 Task: Add a condition where "Channel Is not Voicemail" in pending tickets.
Action: Mouse pressed left at (176, 385)
Screenshot: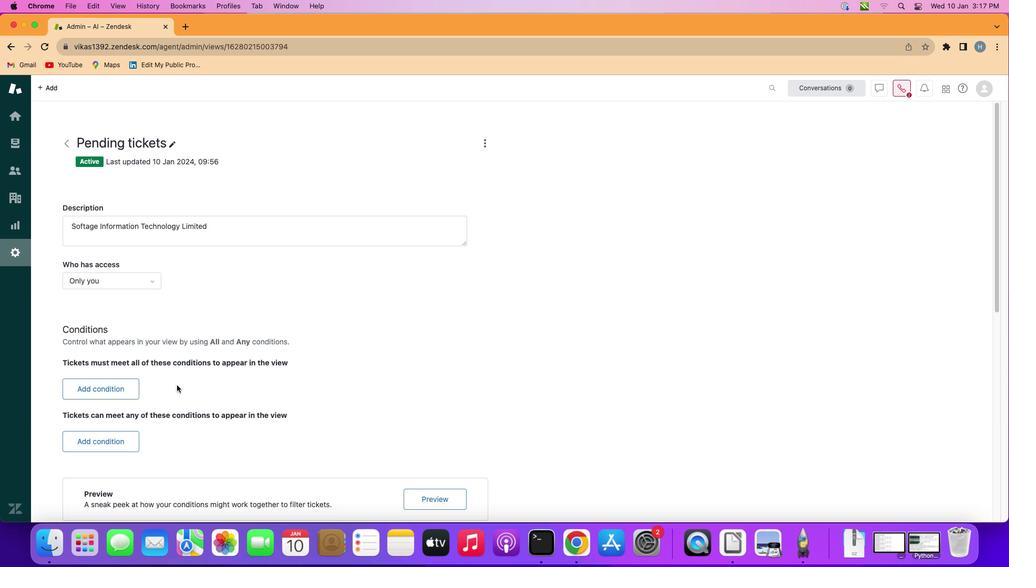 
Action: Mouse moved to (116, 387)
Screenshot: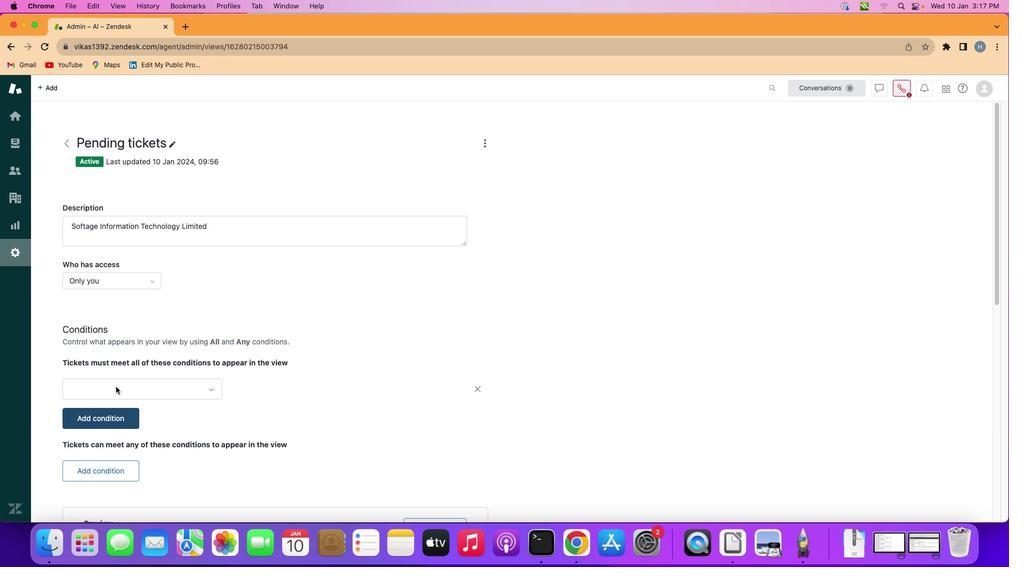 
Action: Mouse pressed left at (116, 387)
Screenshot: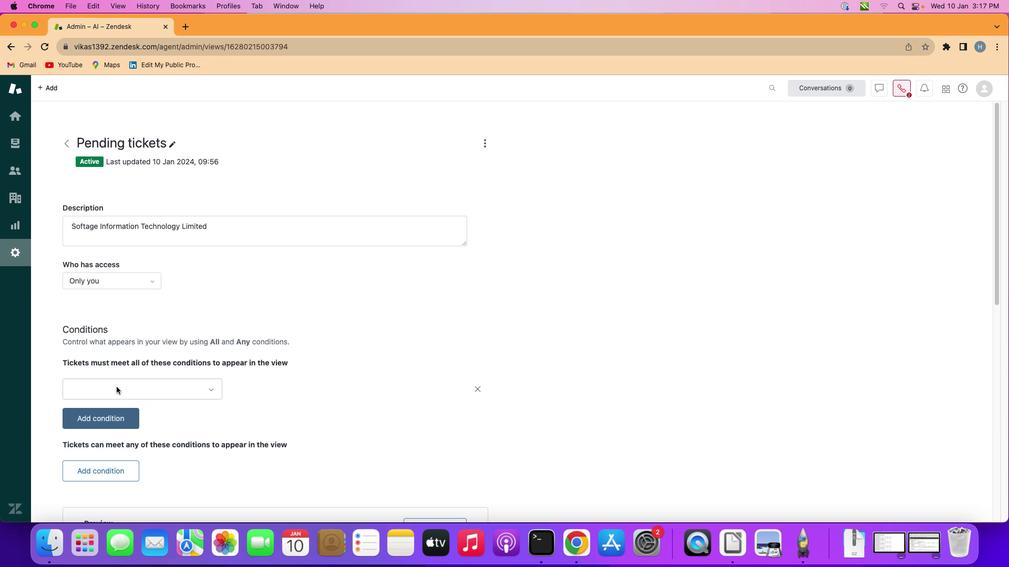 
Action: Mouse moved to (127, 387)
Screenshot: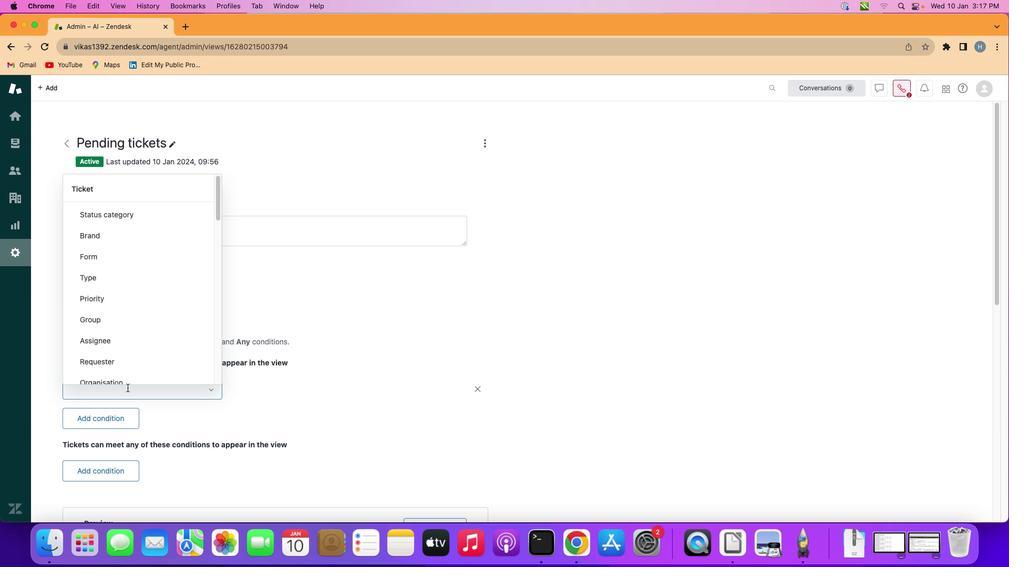
Action: Mouse pressed left at (127, 387)
Screenshot: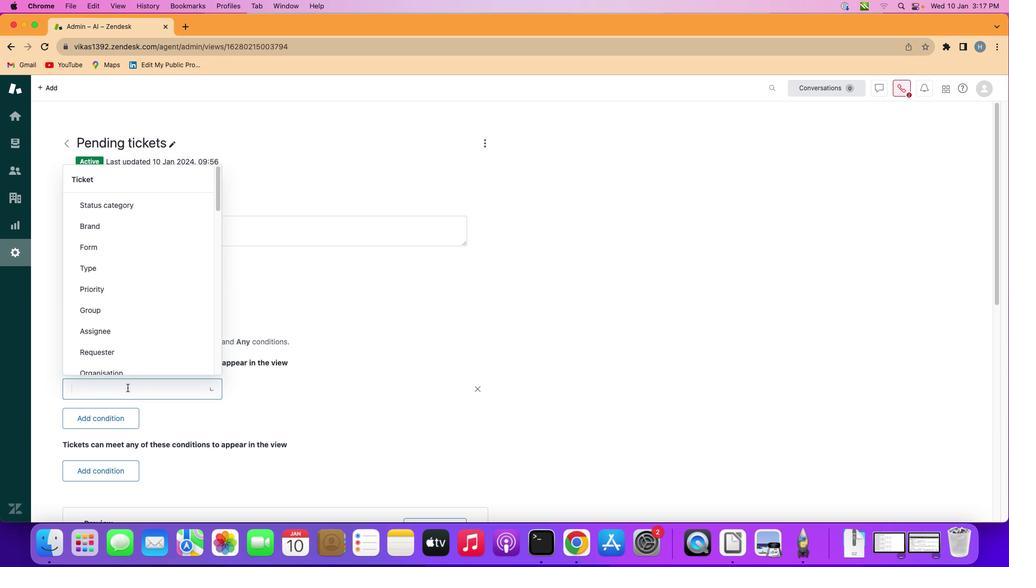 
Action: Mouse moved to (141, 317)
Screenshot: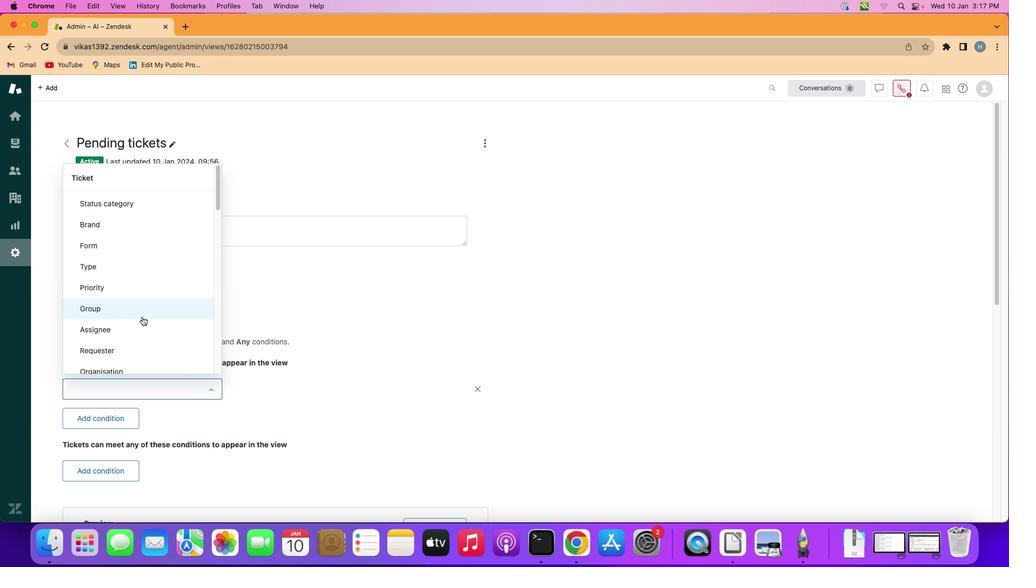 
Action: Mouse scrolled (141, 317) with delta (0, 0)
Screenshot: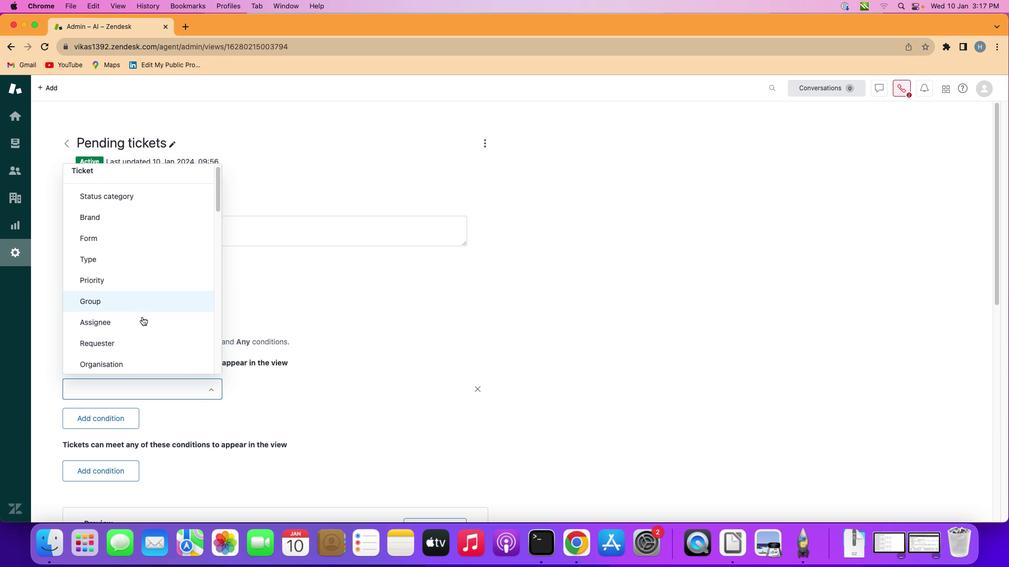 
Action: Mouse scrolled (141, 317) with delta (0, 0)
Screenshot: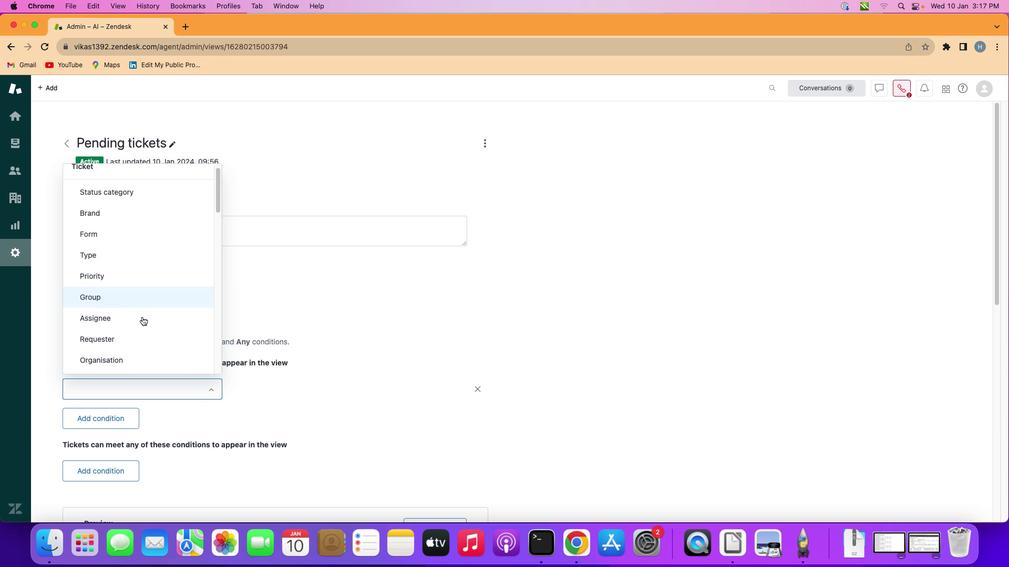 
Action: Mouse scrolled (141, 317) with delta (0, 0)
Screenshot: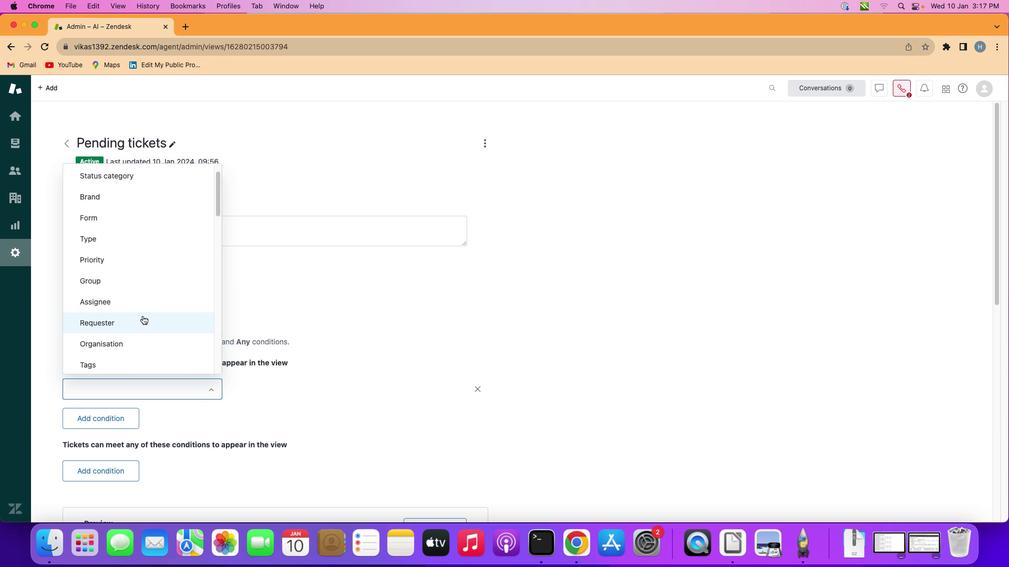 
Action: Mouse moved to (142, 316)
Screenshot: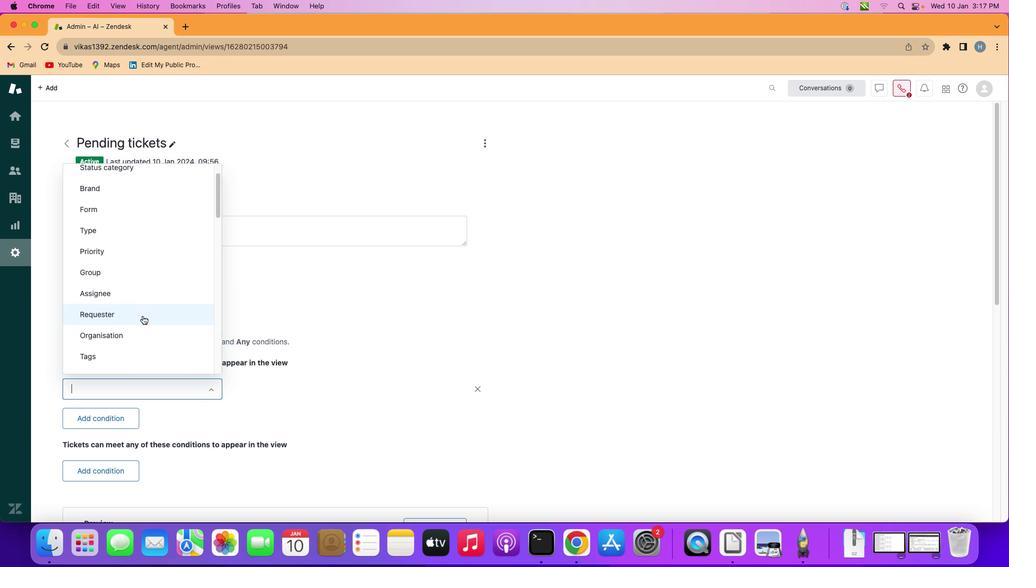 
Action: Mouse scrolled (142, 316) with delta (0, 0)
Screenshot: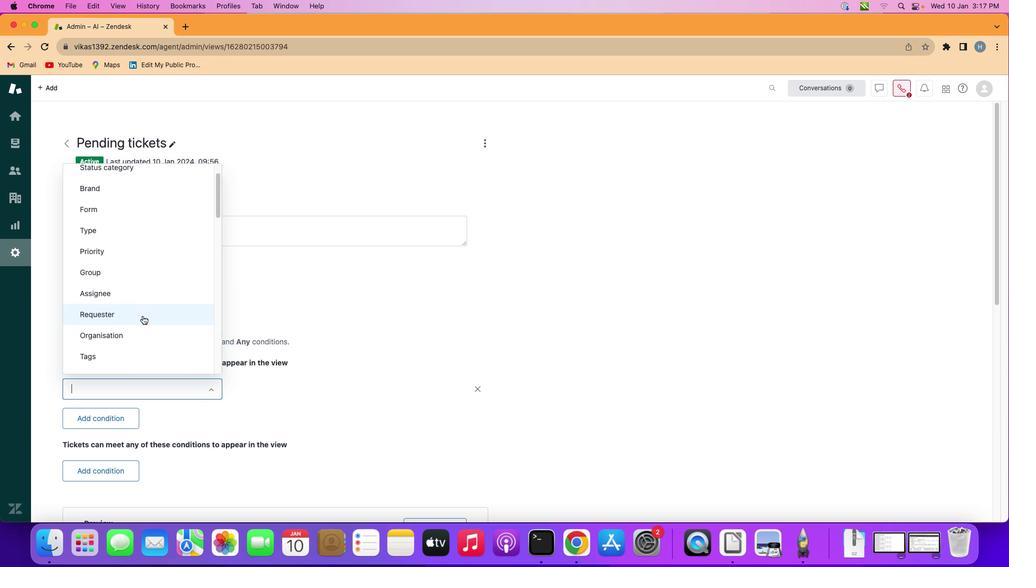 
Action: Mouse moved to (142, 315)
Screenshot: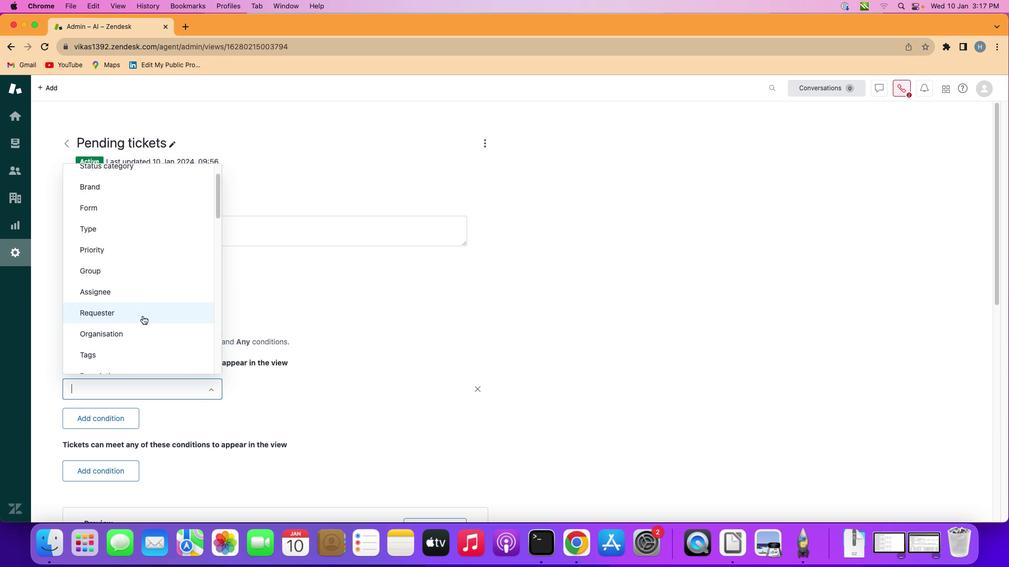 
Action: Mouse scrolled (142, 315) with delta (0, 0)
Screenshot: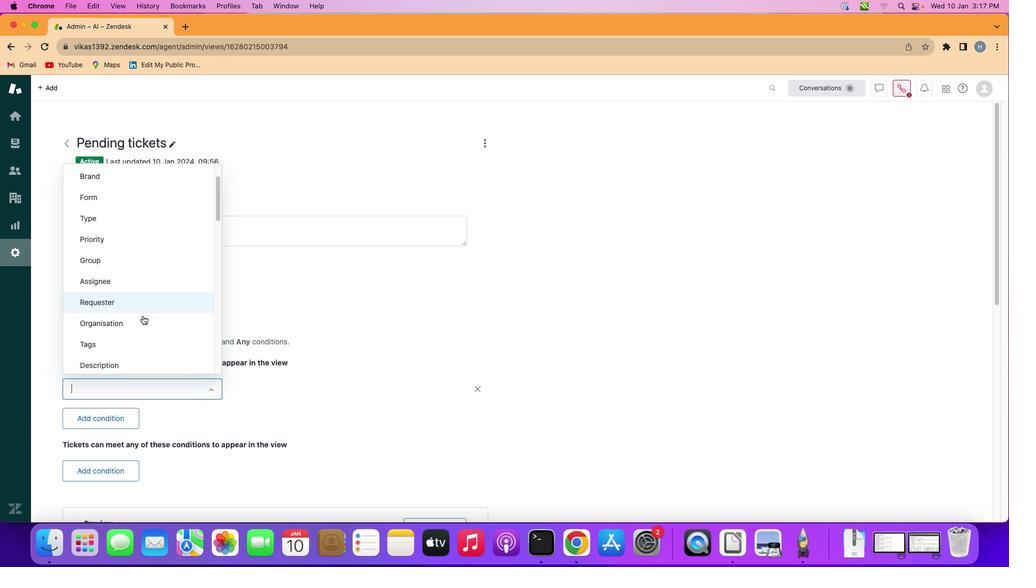 
Action: Mouse scrolled (142, 315) with delta (0, 0)
Screenshot: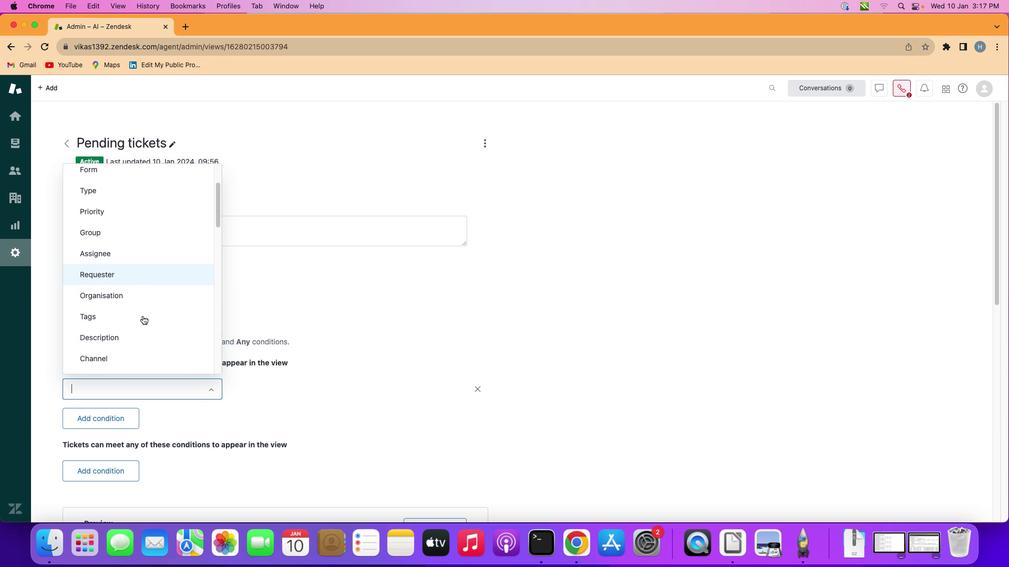 
Action: Mouse scrolled (142, 315) with delta (0, 0)
Screenshot: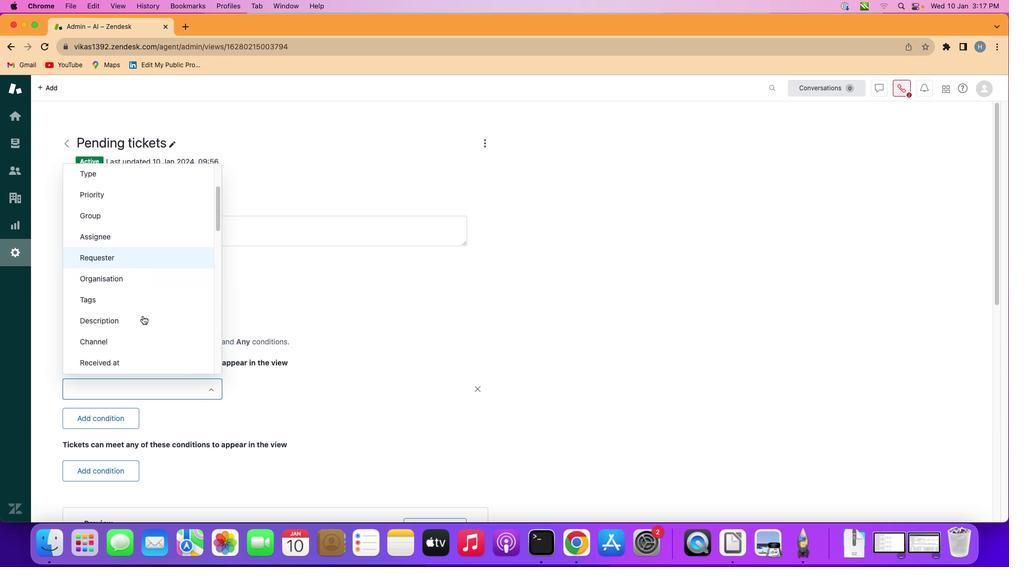 
Action: Mouse scrolled (142, 315) with delta (0, 0)
Screenshot: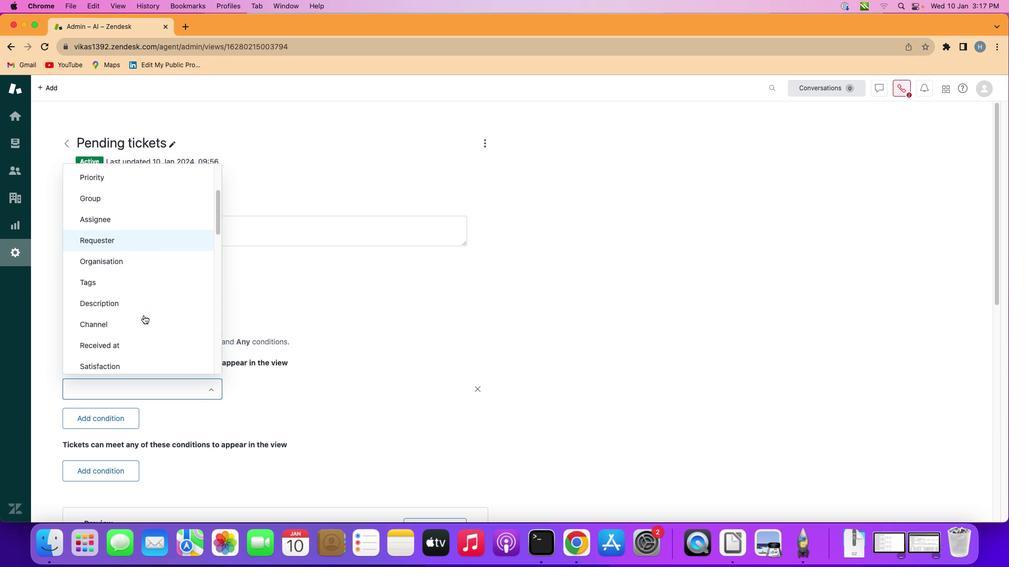 
Action: Mouse moved to (143, 316)
Screenshot: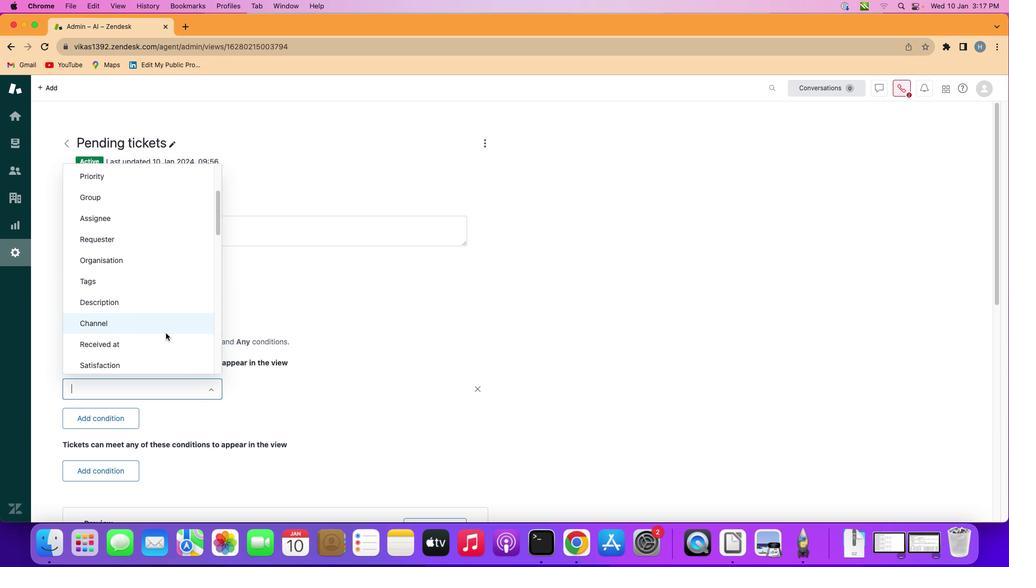 
Action: Mouse pressed left at (143, 316)
Screenshot: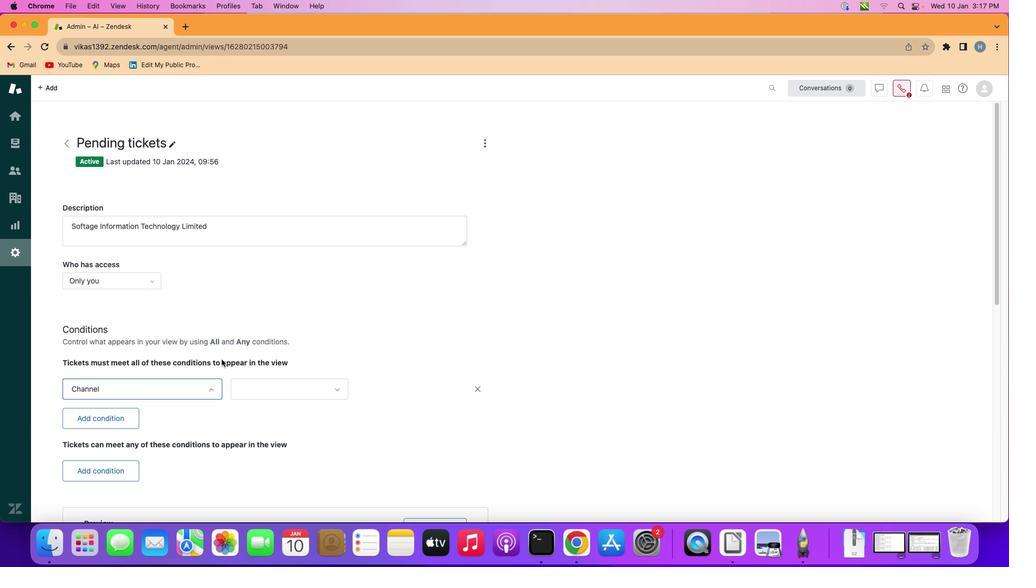 
Action: Mouse moved to (281, 391)
Screenshot: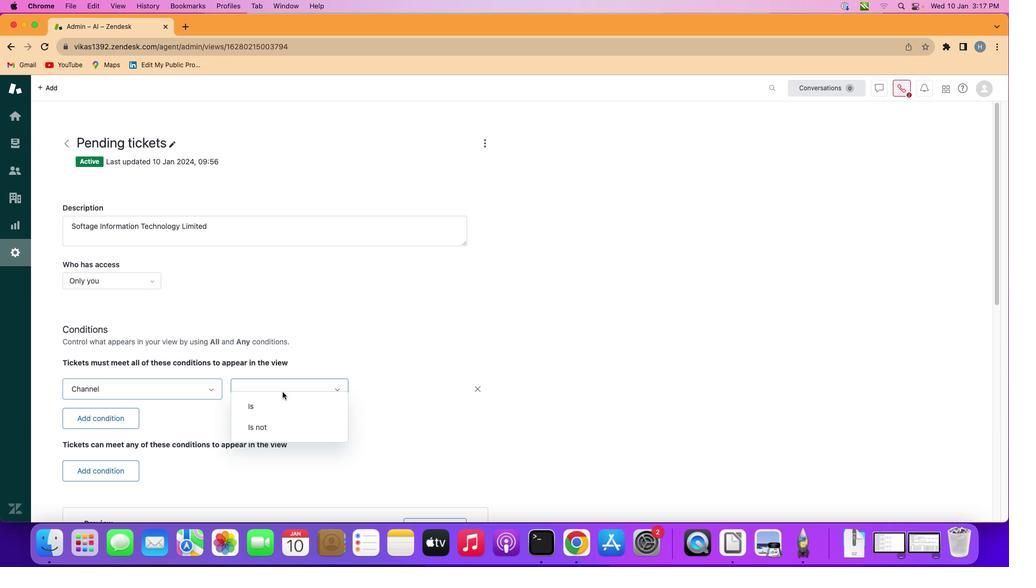 
Action: Mouse pressed left at (281, 391)
Screenshot: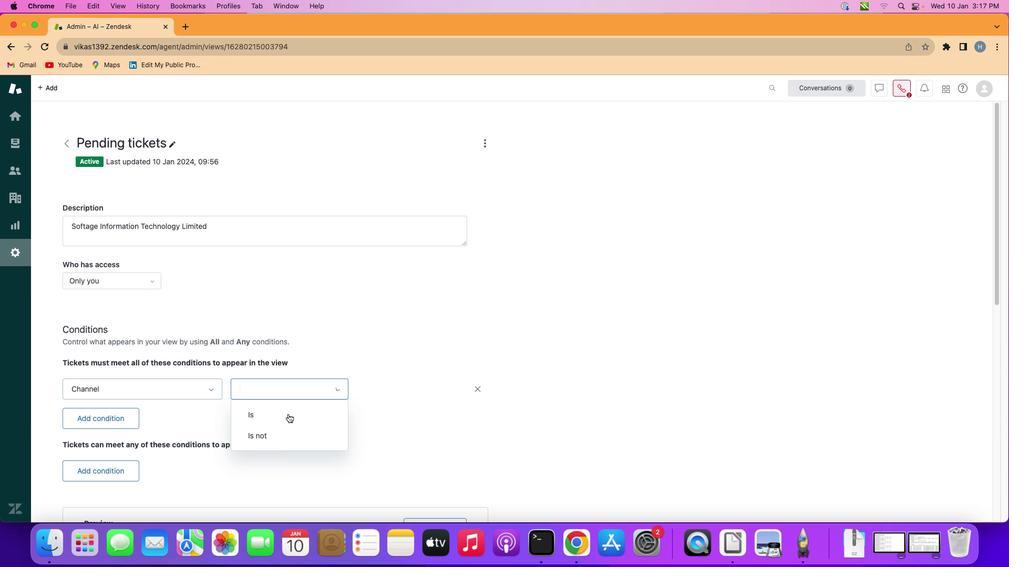 
Action: Mouse moved to (293, 434)
Screenshot: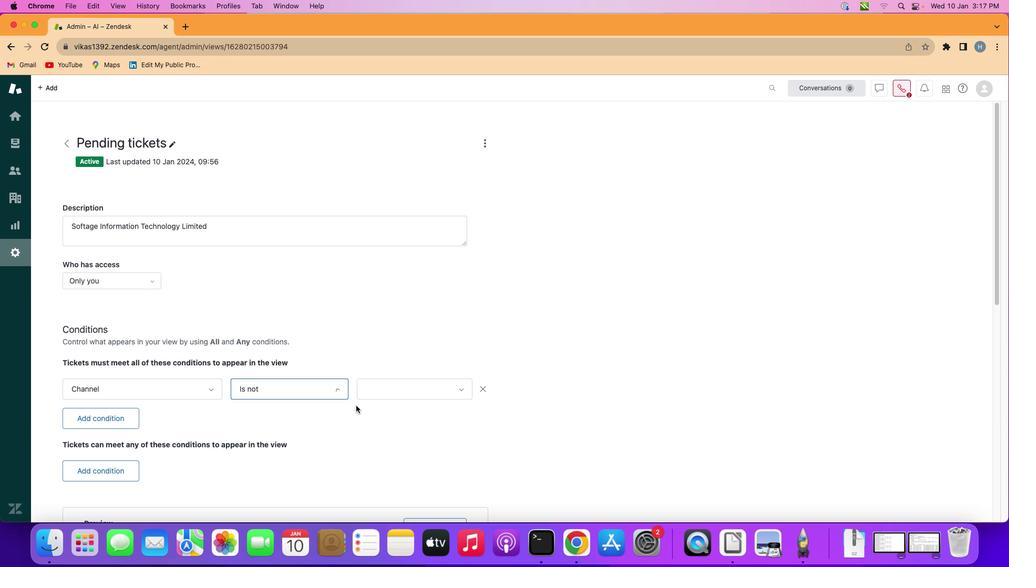 
Action: Mouse pressed left at (293, 434)
Screenshot: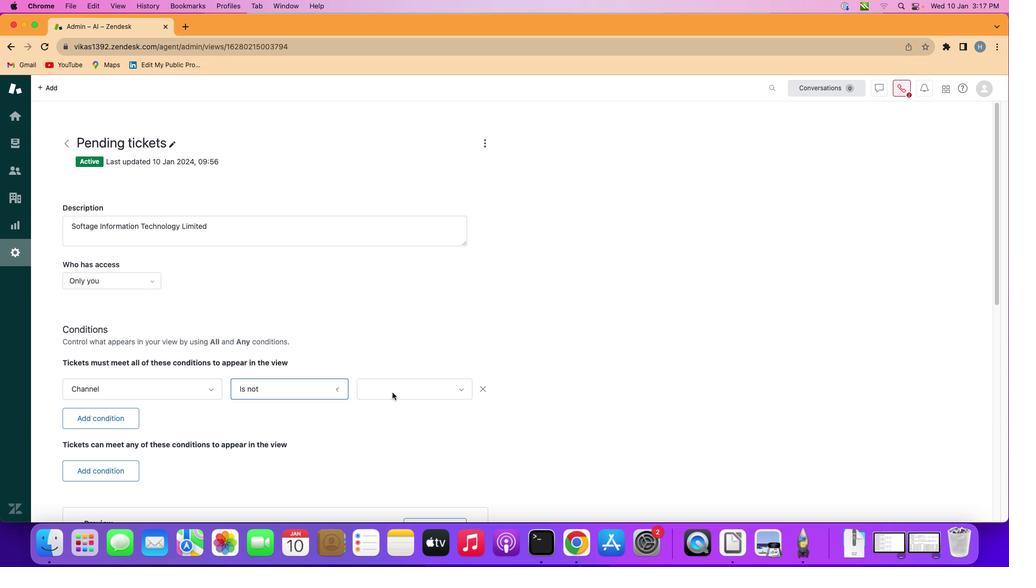 
Action: Mouse moved to (417, 381)
Screenshot: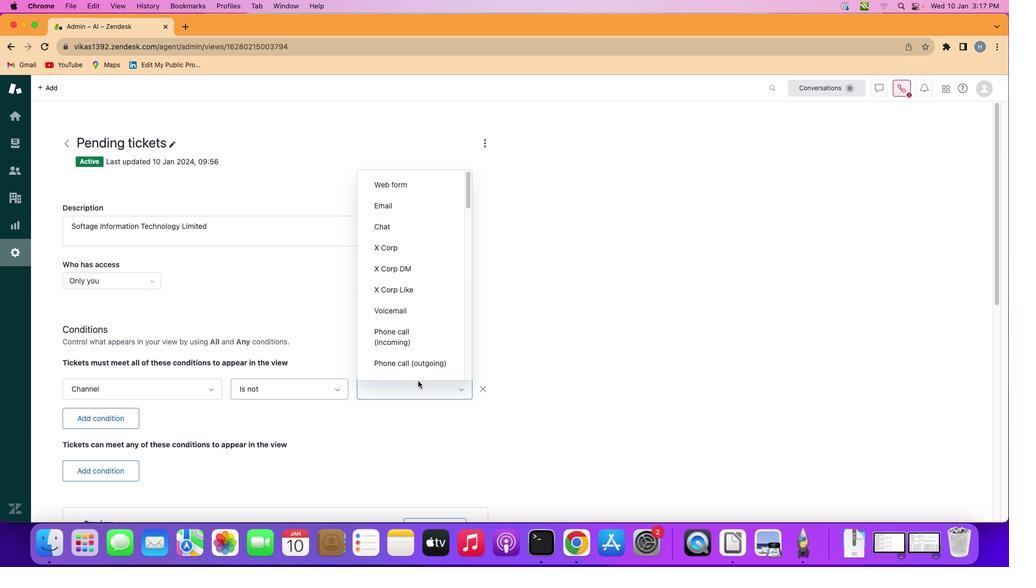 
Action: Mouse pressed left at (417, 381)
Screenshot: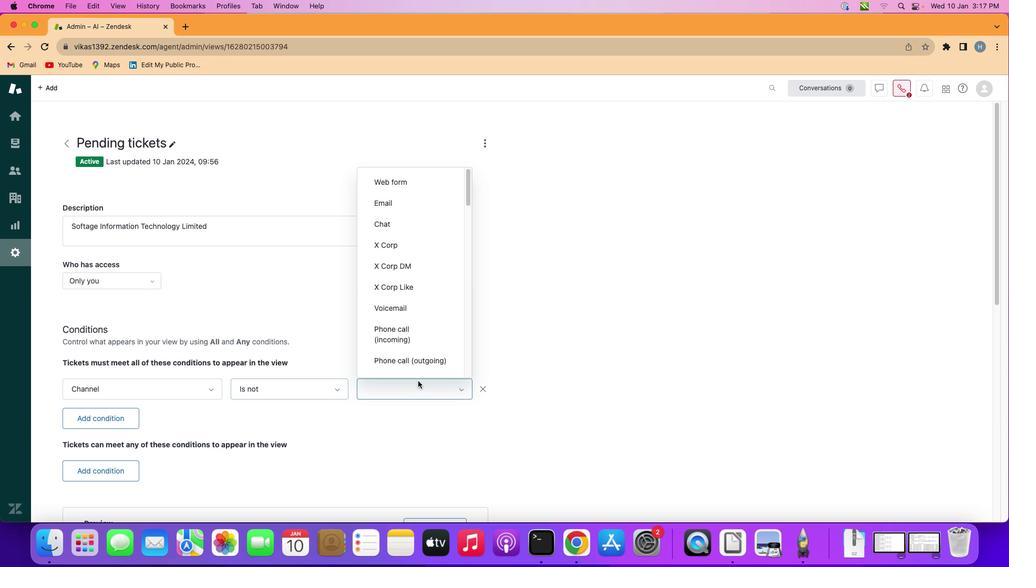 
Action: Mouse moved to (429, 299)
Screenshot: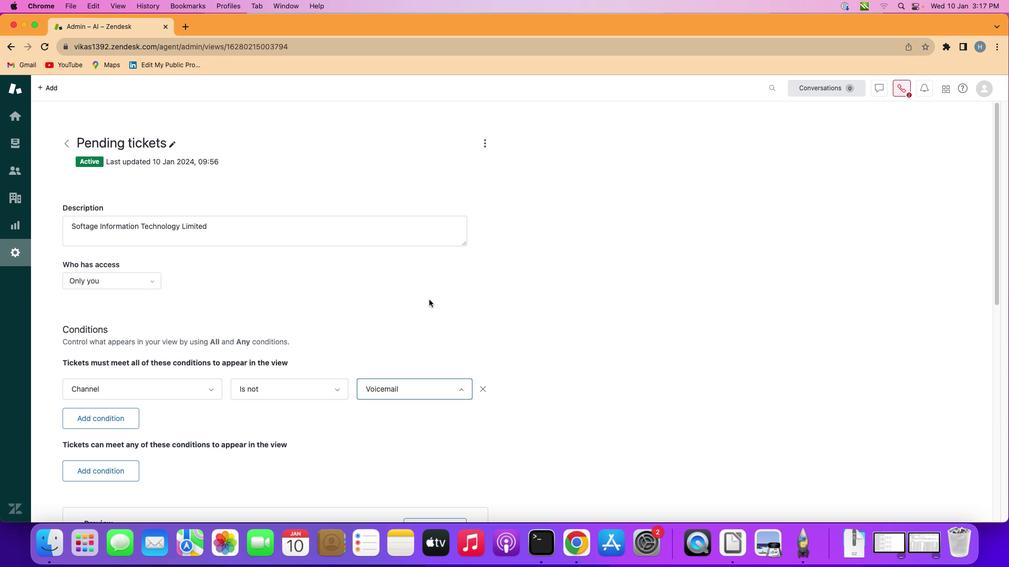 
Action: Mouse pressed left at (429, 299)
Screenshot: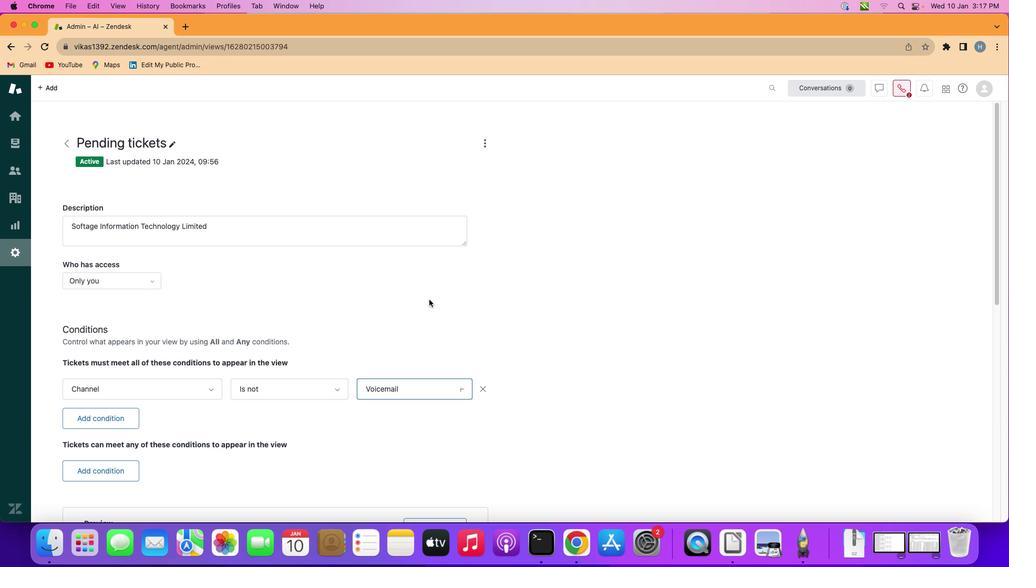 
Action: Mouse moved to (429, 300)
Screenshot: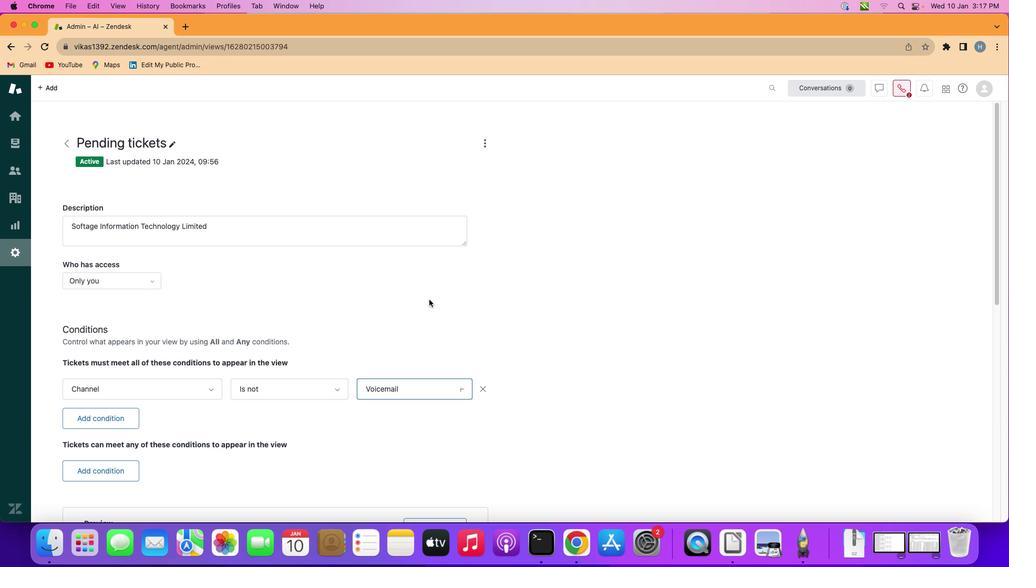 
